 Task: Set and save  "Maximum motion vector length" for "H.264/MPEG-4 Part 10/AVC encoder (x264 10-bit)" to -1.
Action: Mouse moved to (131, 16)
Screenshot: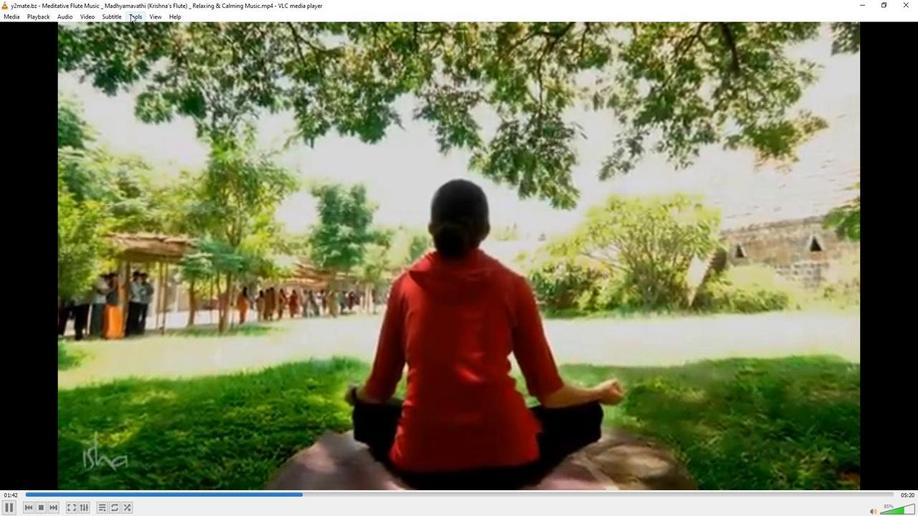 
Action: Mouse pressed left at (131, 16)
Screenshot: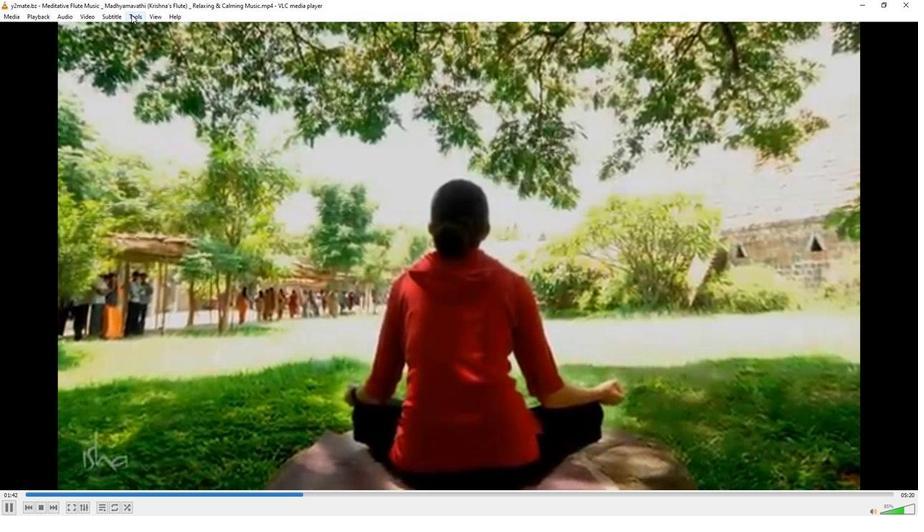 
Action: Mouse moved to (152, 128)
Screenshot: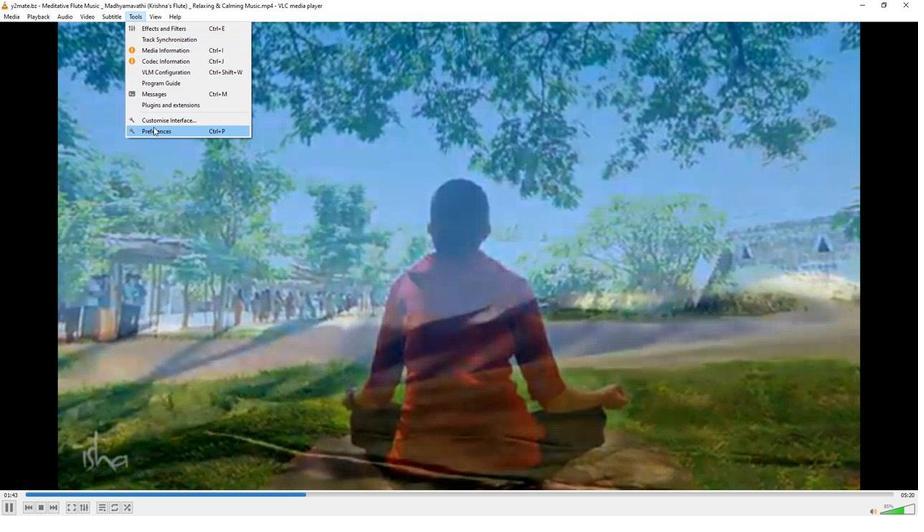 
Action: Mouse pressed left at (152, 128)
Screenshot: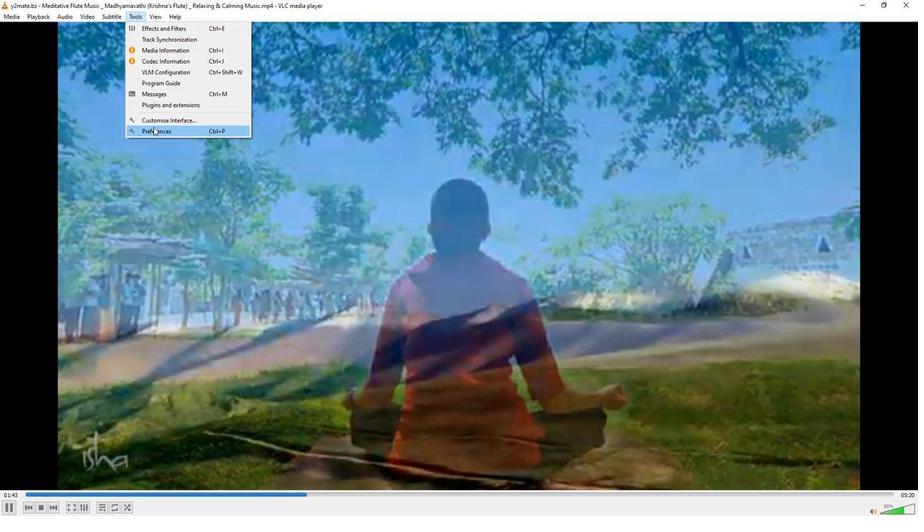 
Action: Mouse moved to (304, 421)
Screenshot: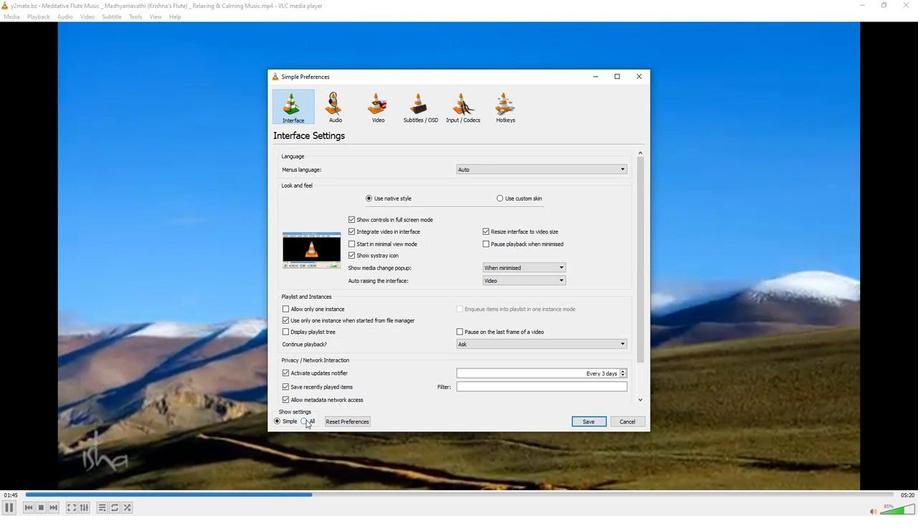 
Action: Mouse pressed left at (304, 421)
Screenshot: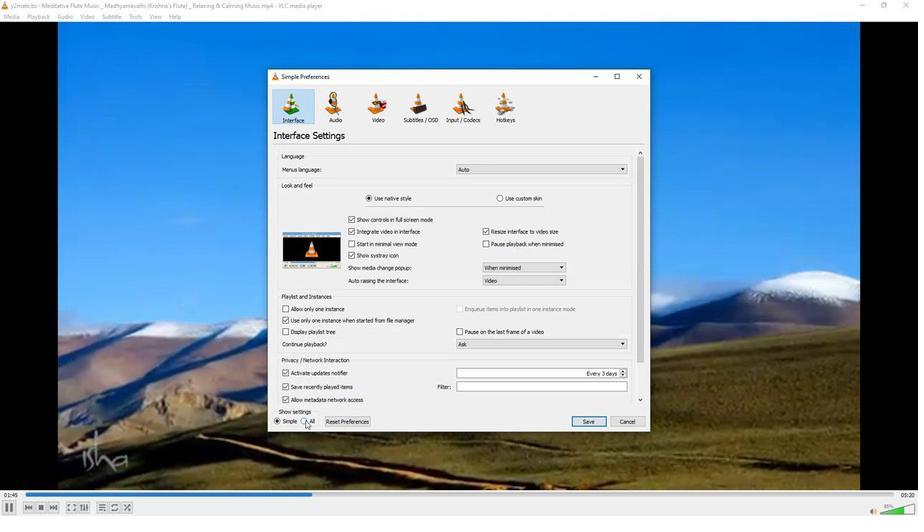 
Action: Mouse moved to (286, 327)
Screenshot: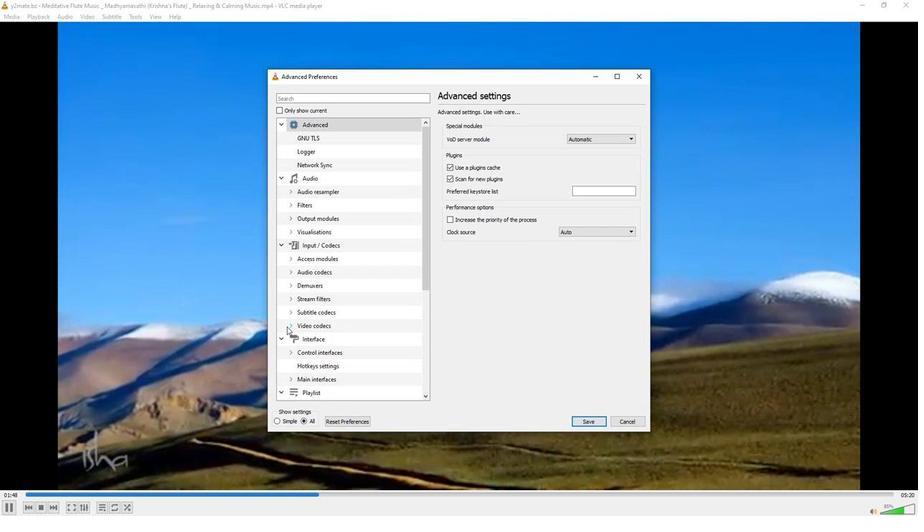 
Action: Mouse pressed left at (286, 327)
Screenshot: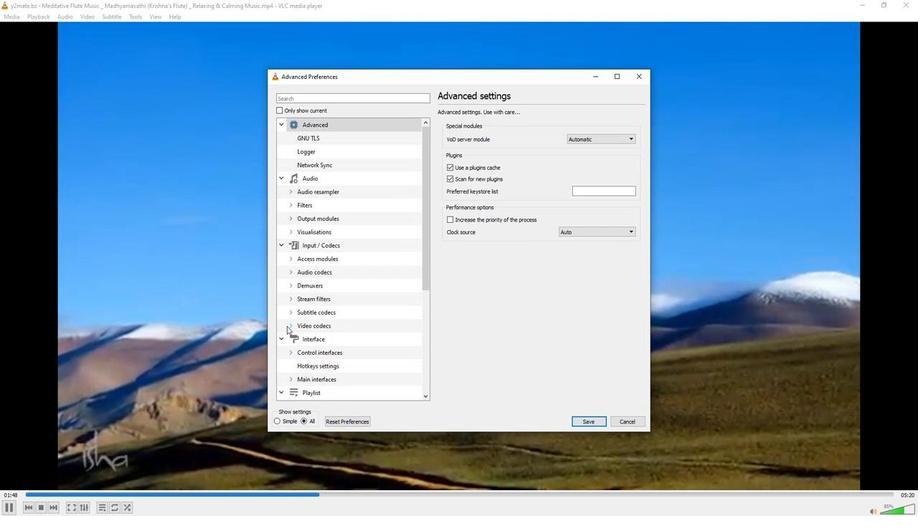 
Action: Mouse moved to (297, 342)
Screenshot: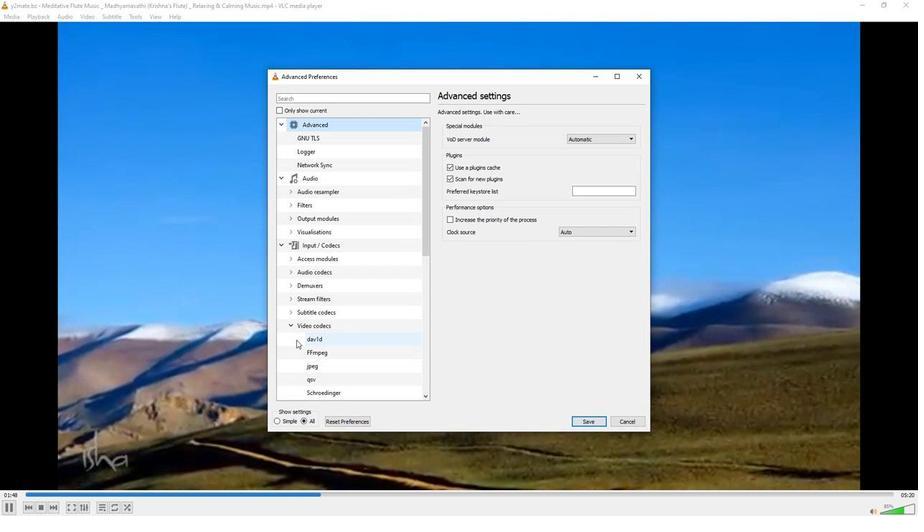 
Action: Mouse scrolled (297, 342) with delta (0, 0)
Screenshot: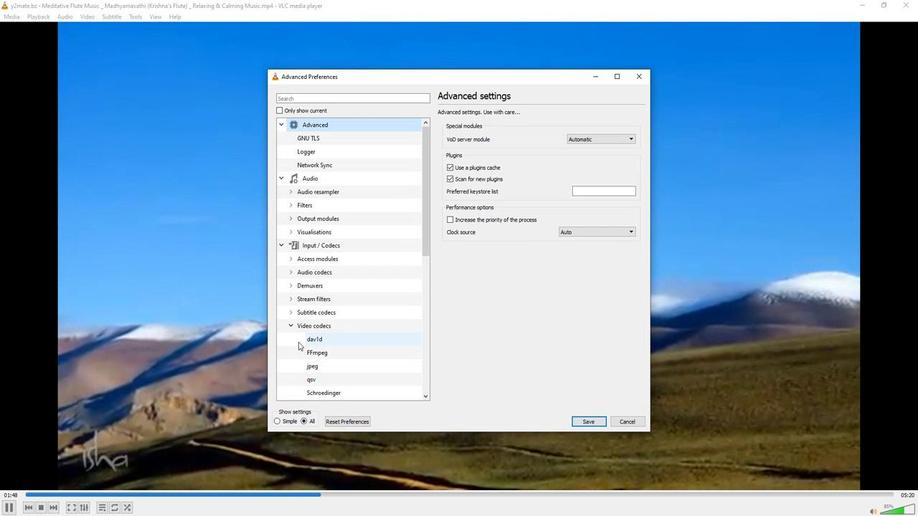 
Action: Mouse scrolled (297, 342) with delta (0, 0)
Screenshot: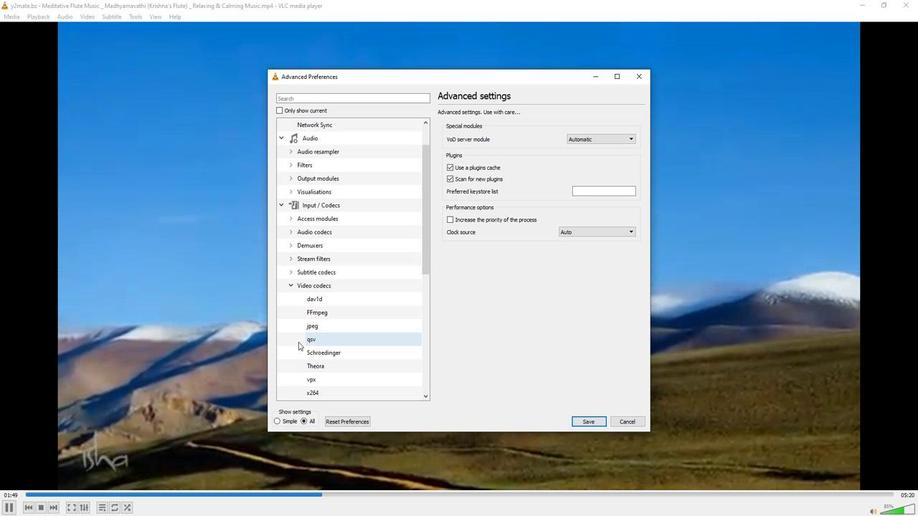
Action: Mouse moved to (311, 367)
Screenshot: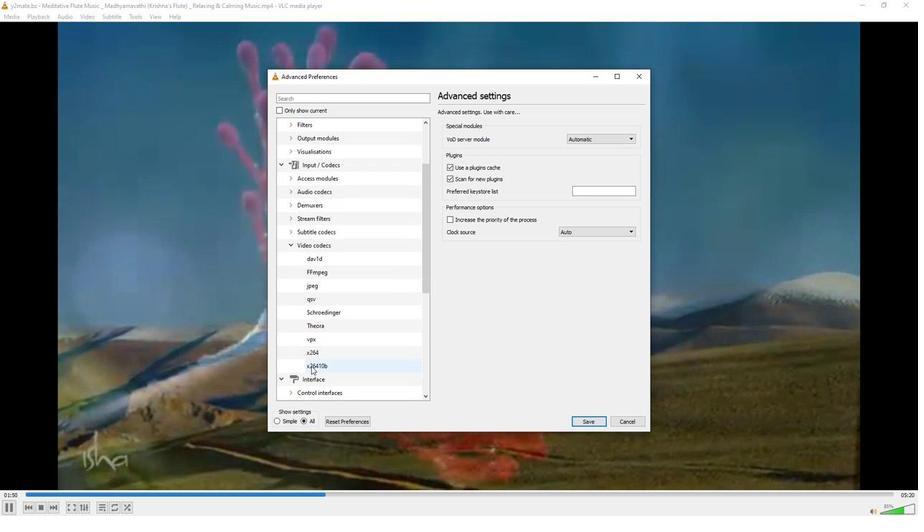 
Action: Mouse pressed left at (311, 367)
Screenshot: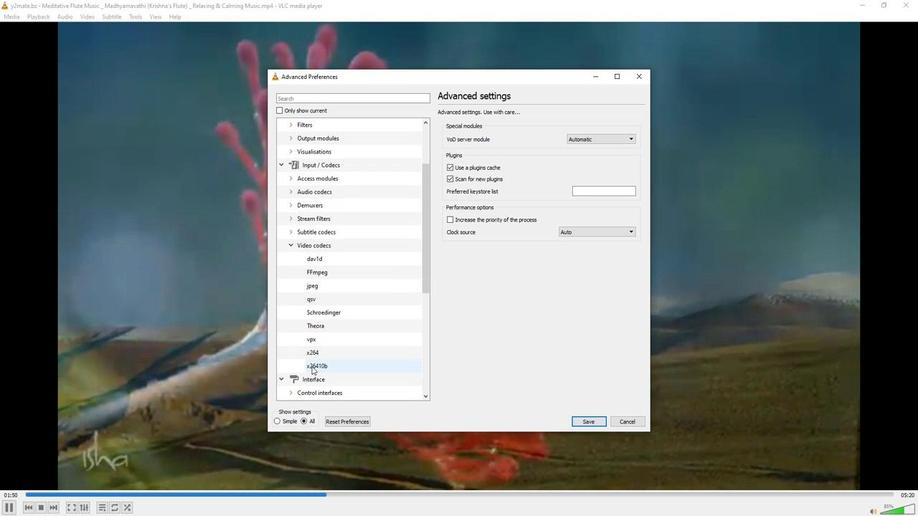 
Action: Mouse moved to (472, 335)
Screenshot: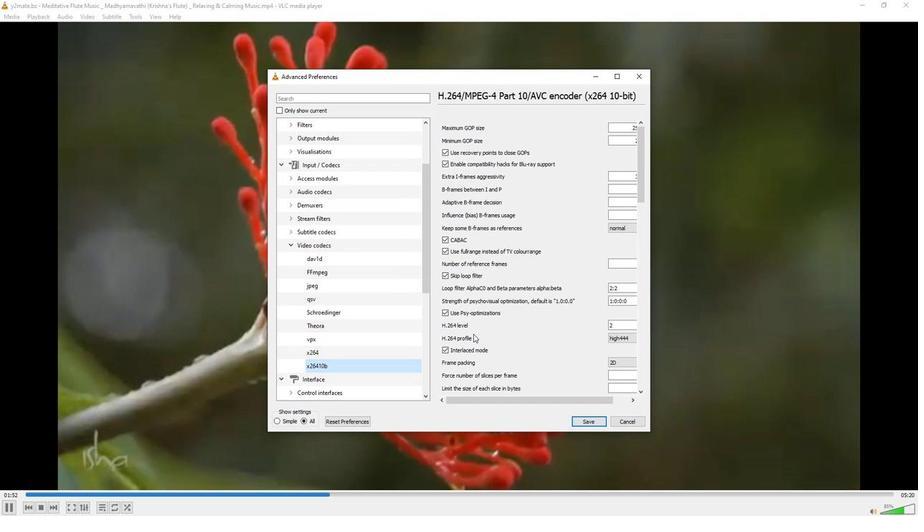 
Action: Mouse scrolled (472, 335) with delta (0, 0)
Screenshot: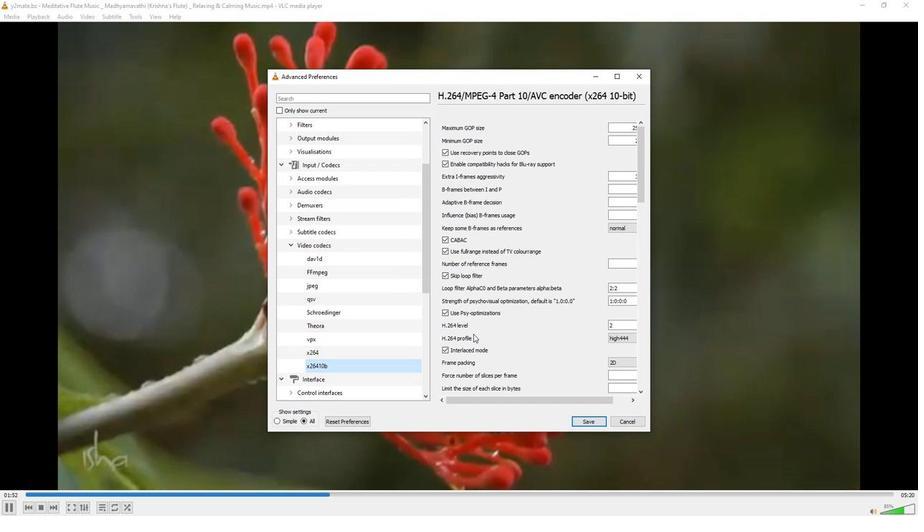 
Action: Mouse scrolled (472, 335) with delta (0, 0)
Screenshot: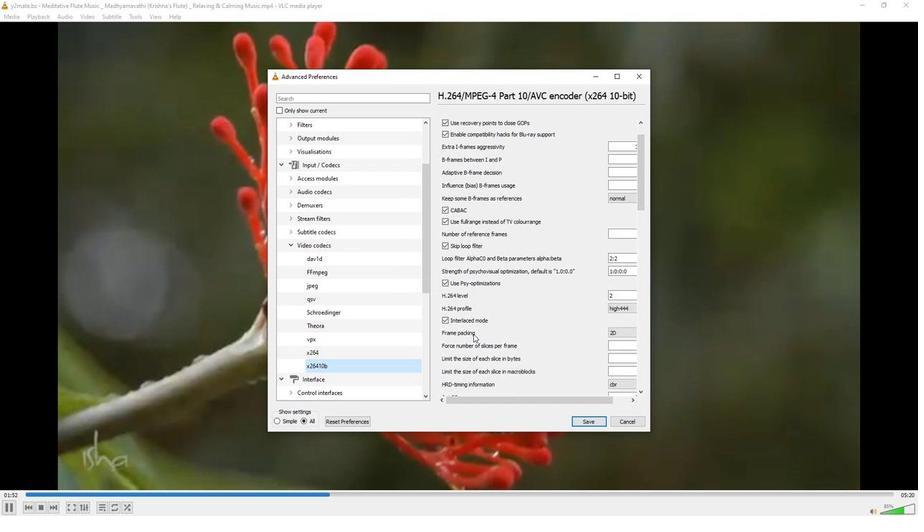 
Action: Mouse moved to (472, 334)
Screenshot: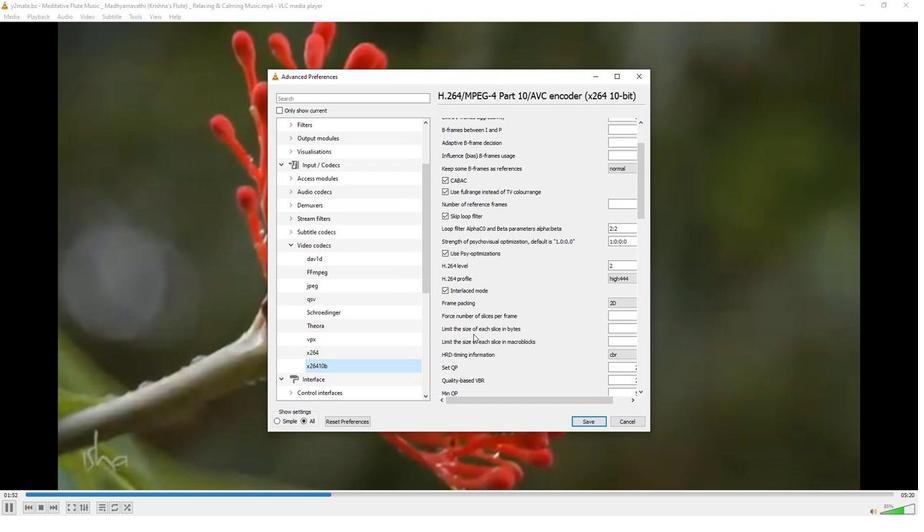 
Action: Mouse scrolled (472, 333) with delta (0, 0)
Screenshot: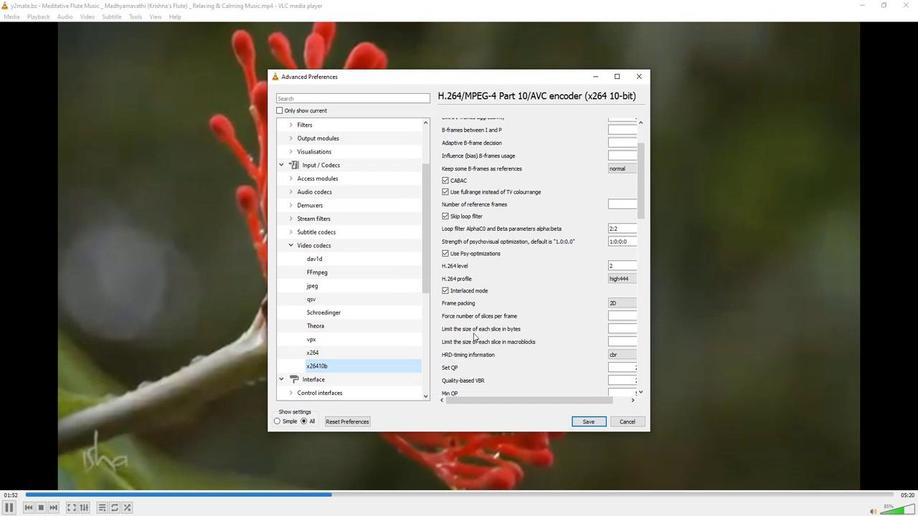 
Action: Mouse scrolled (472, 333) with delta (0, 0)
Screenshot: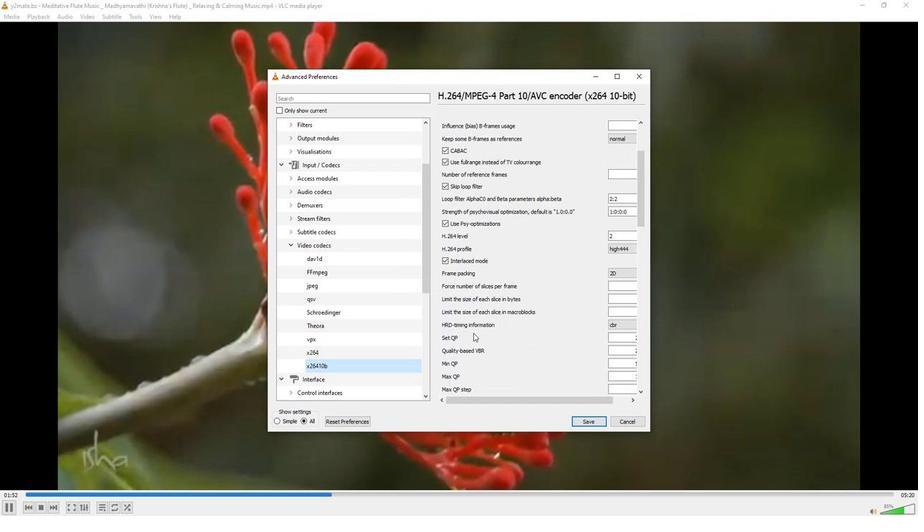 
Action: Mouse scrolled (472, 333) with delta (0, 0)
Screenshot: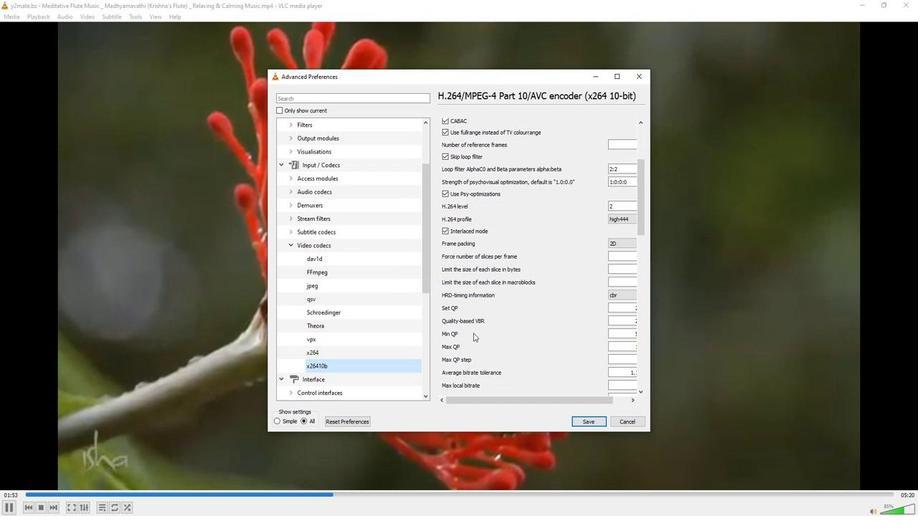 
Action: Mouse scrolled (472, 333) with delta (0, 0)
Screenshot: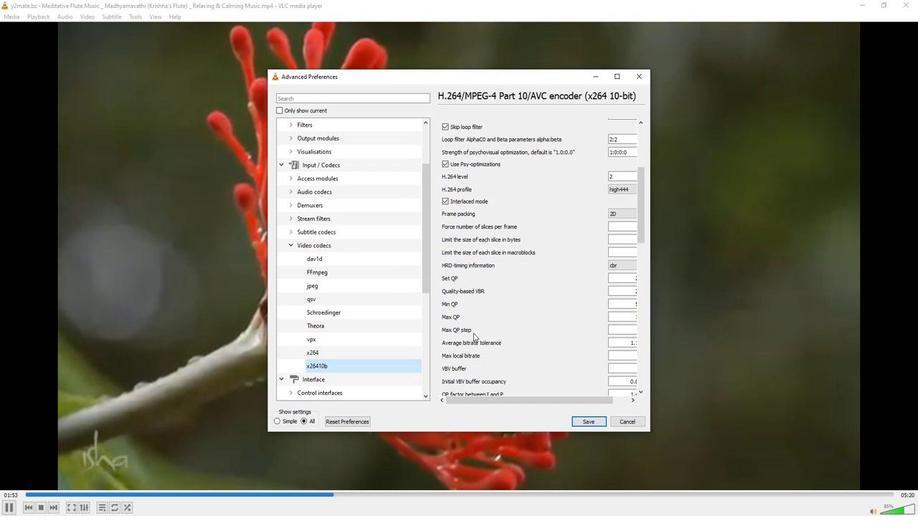 
Action: Mouse scrolled (472, 333) with delta (0, 0)
Screenshot: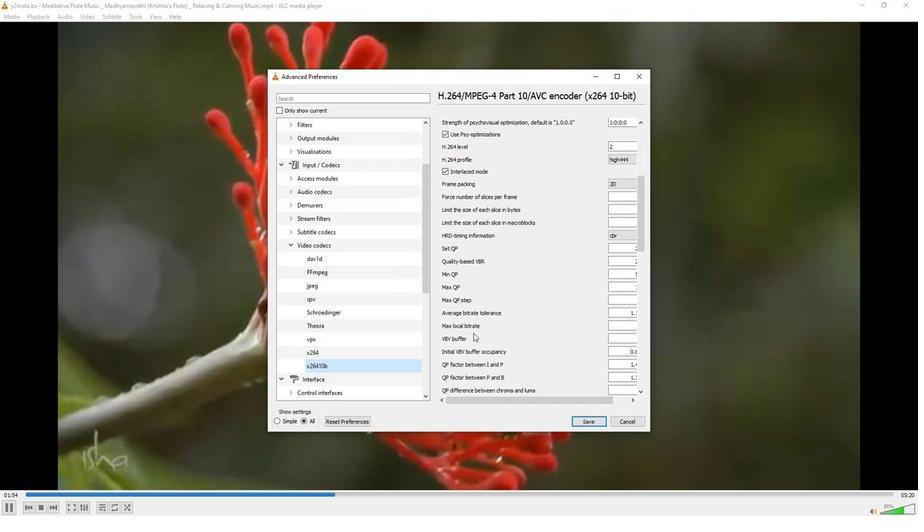 
Action: Mouse scrolled (472, 333) with delta (0, 0)
Screenshot: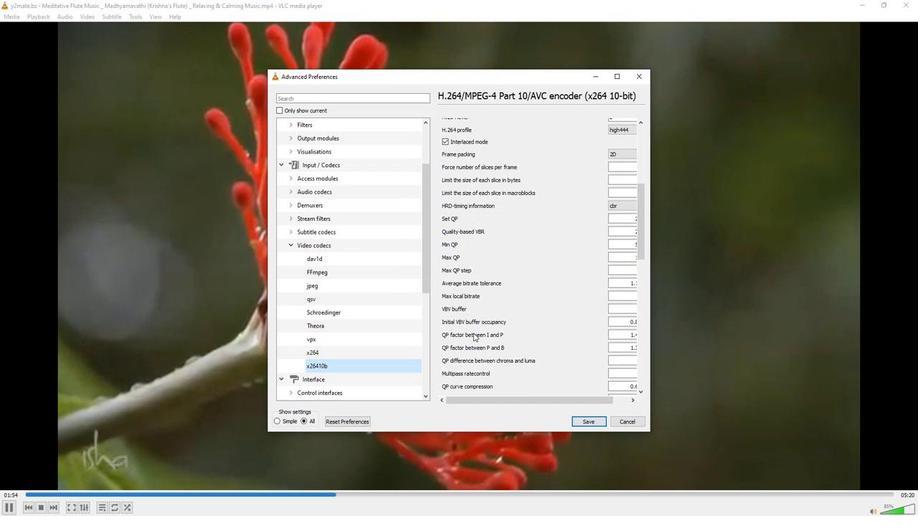 
Action: Mouse scrolled (472, 333) with delta (0, 0)
Screenshot: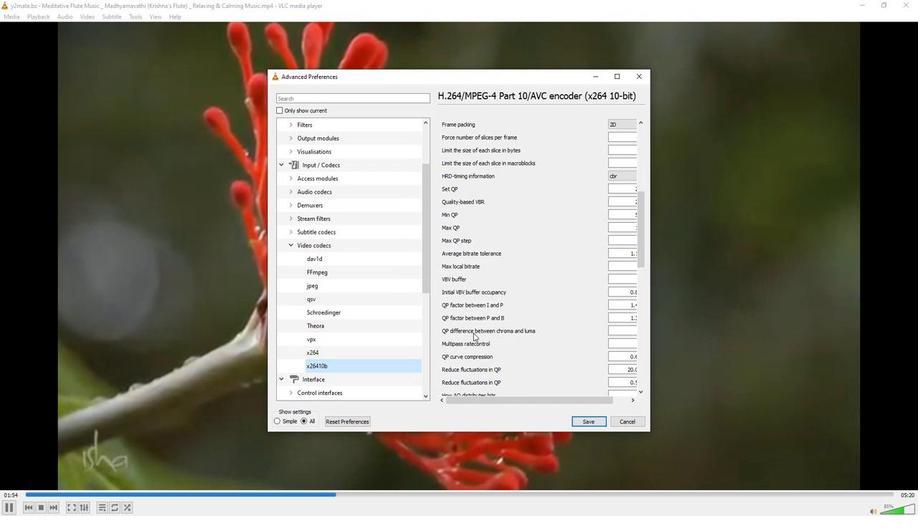 
Action: Mouse scrolled (472, 333) with delta (0, 0)
Screenshot: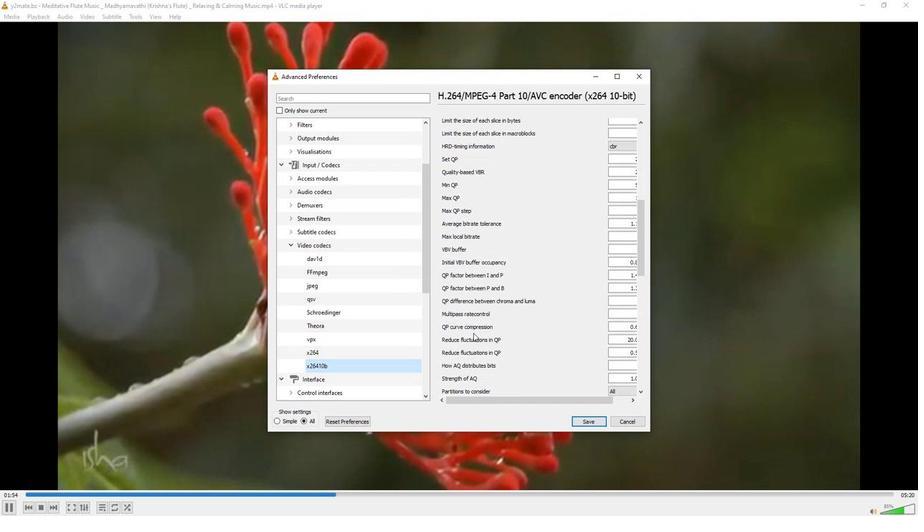 
Action: Mouse scrolled (472, 333) with delta (0, 0)
Screenshot: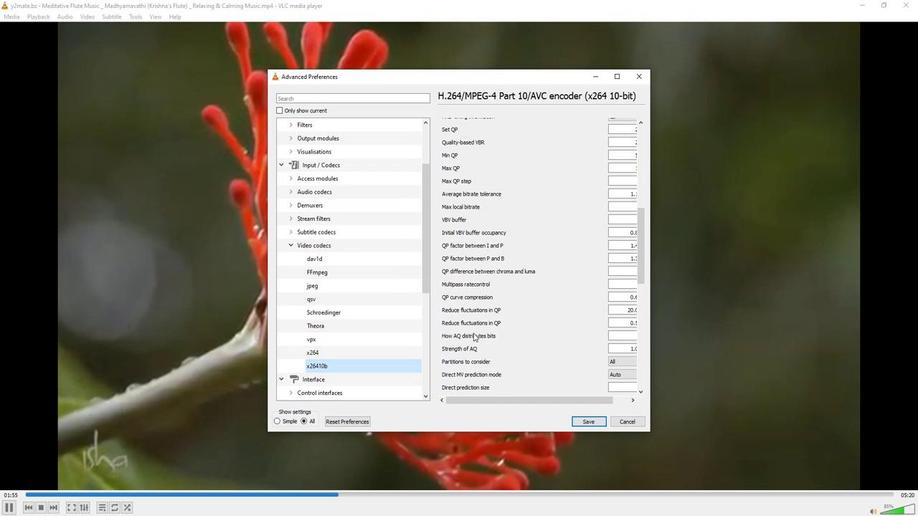 
Action: Mouse scrolled (472, 333) with delta (0, 0)
Screenshot: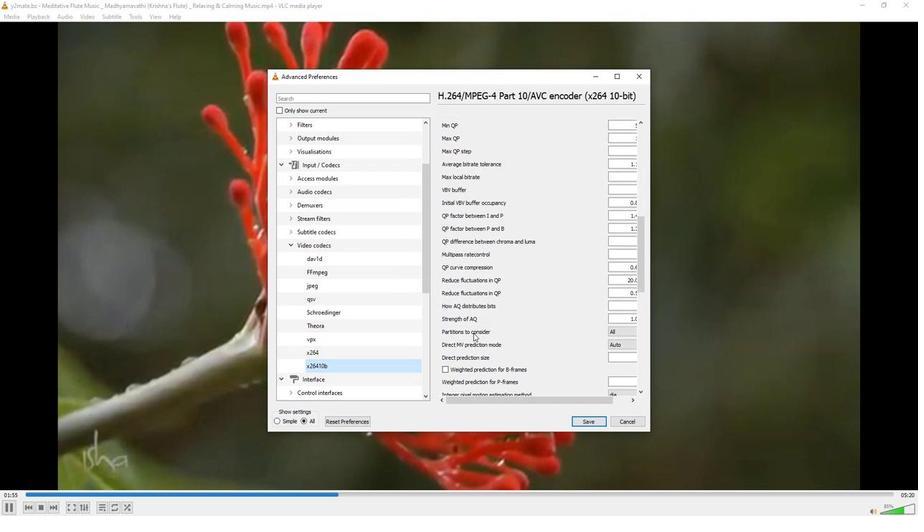 
Action: Mouse scrolled (472, 333) with delta (0, 0)
Screenshot: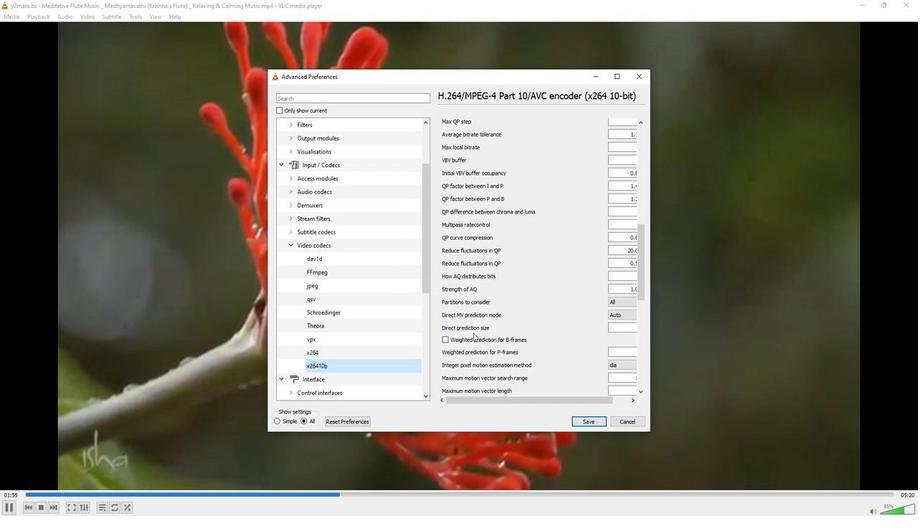 
Action: Mouse moved to (543, 401)
Screenshot: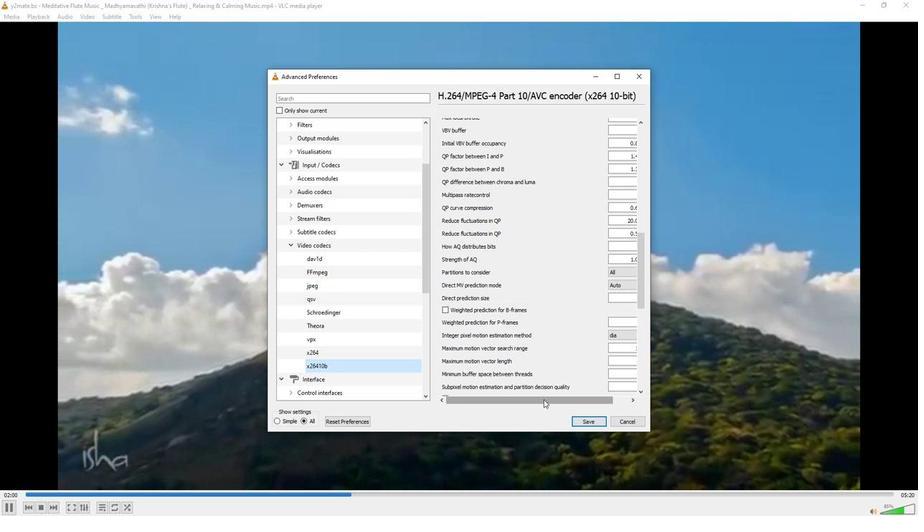 
Action: Mouse pressed left at (543, 401)
Screenshot: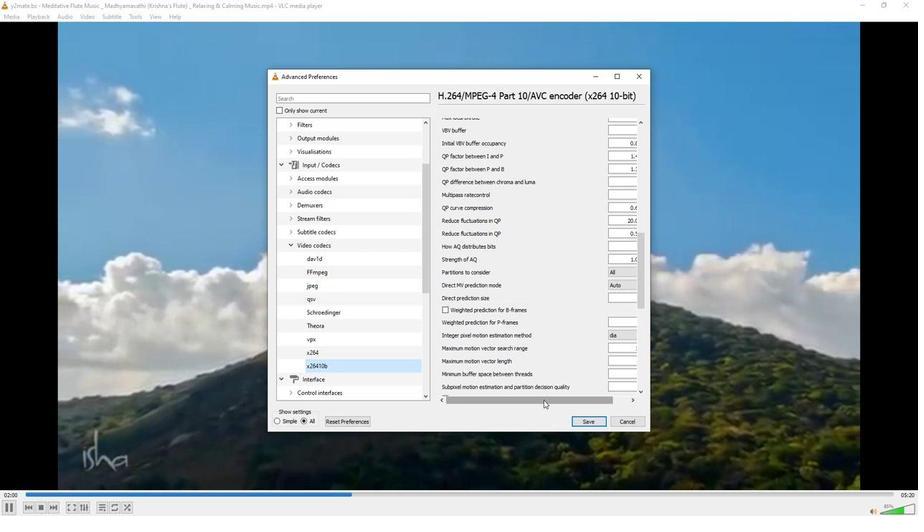 
Action: Mouse moved to (522, 403)
Screenshot: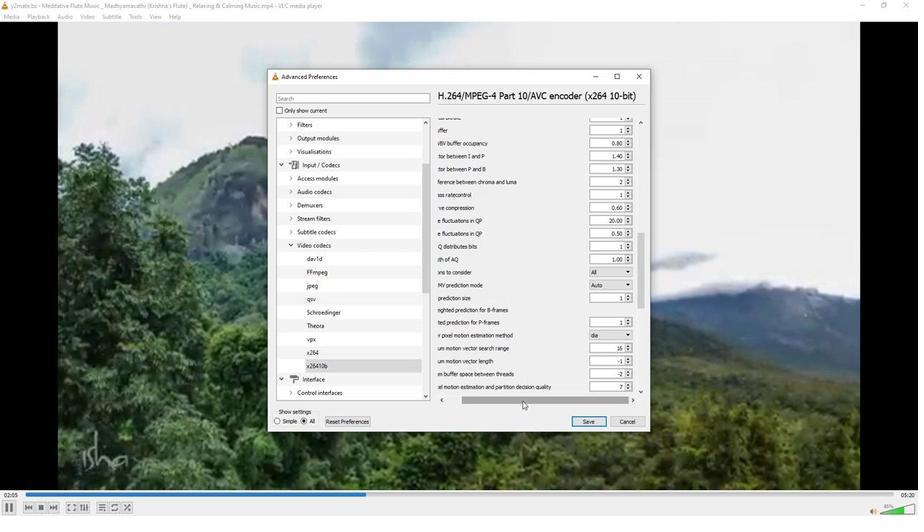
Action: Mouse pressed left at (522, 403)
Screenshot: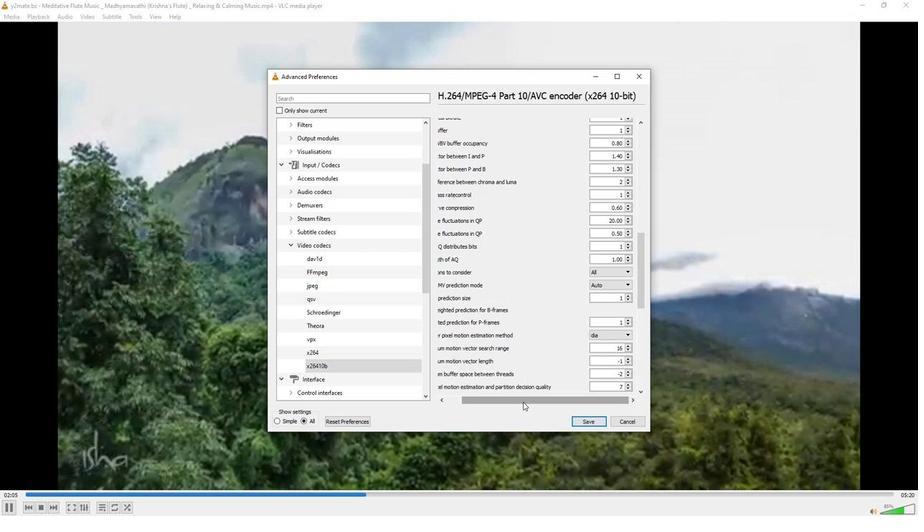 
Action: Mouse moved to (563, 398)
Screenshot: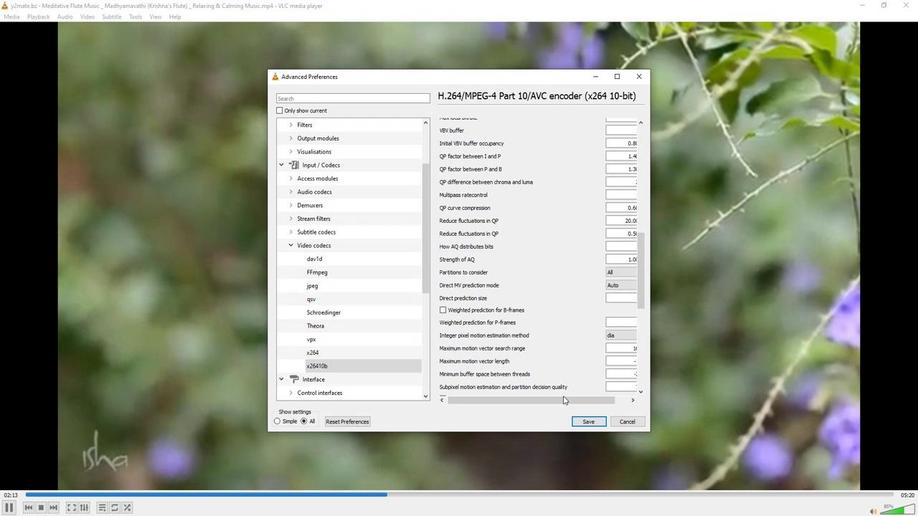 
Action: Mouse pressed left at (563, 398)
Screenshot: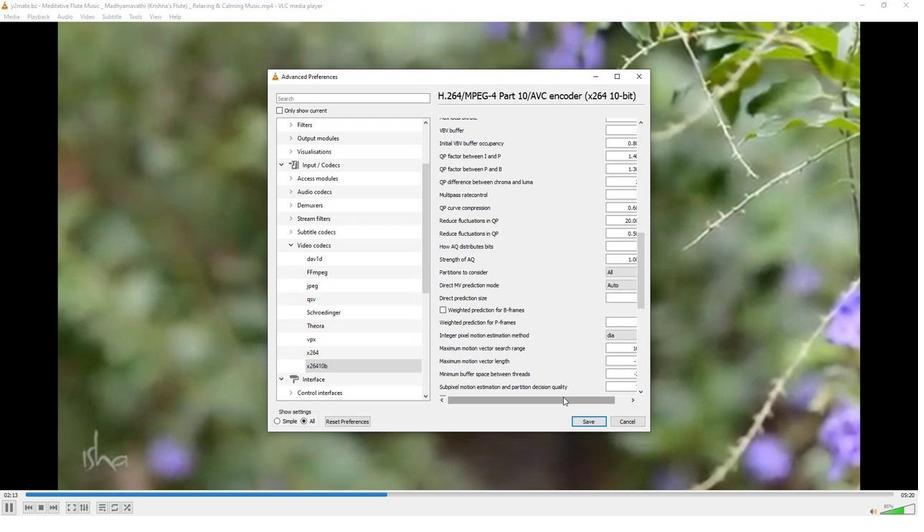 
Action: Mouse moved to (625, 357)
Screenshot: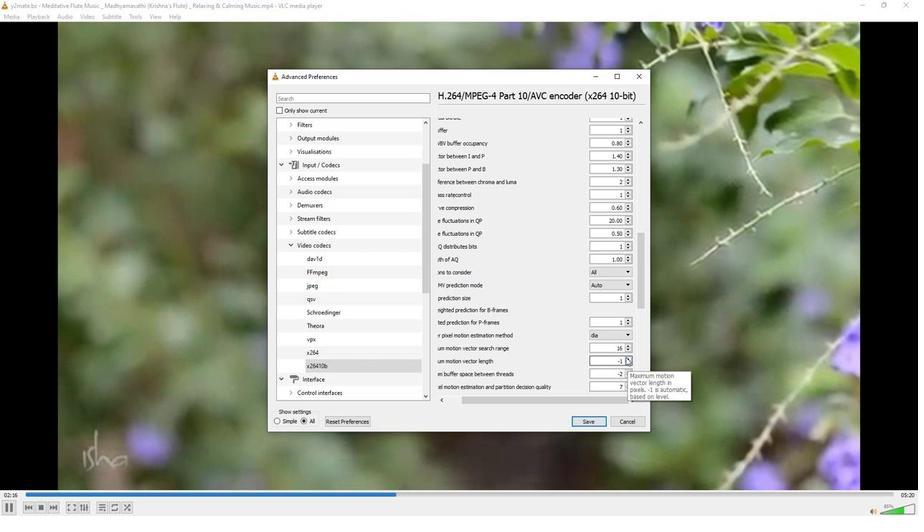 
Action: Mouse pressed left at (625, 357)
Screenshot: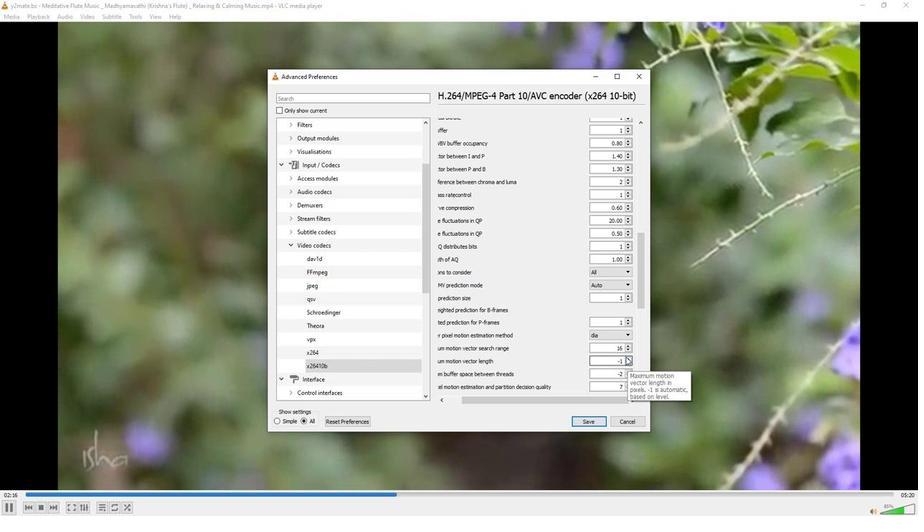 
Action: Mouse moved to (627, 362)
Screenshot: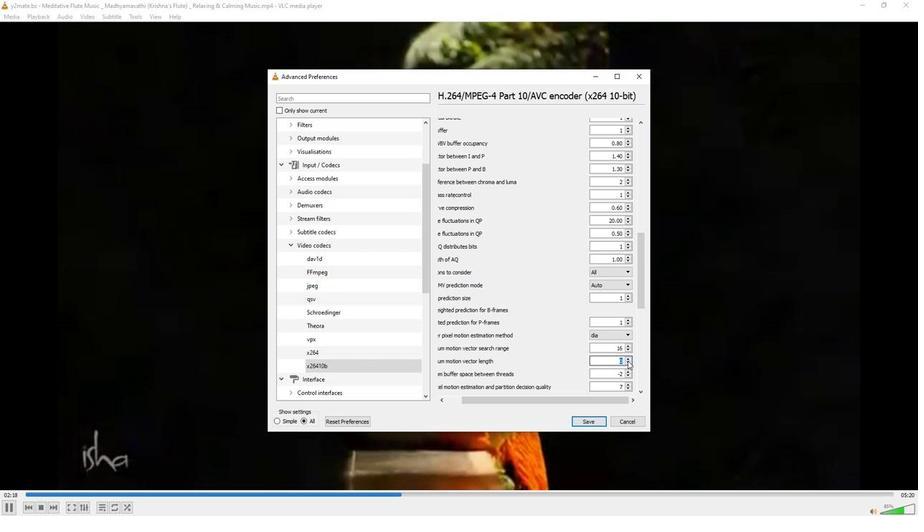 
Action: Mouse pressed left at (627, 362)
Screenshot: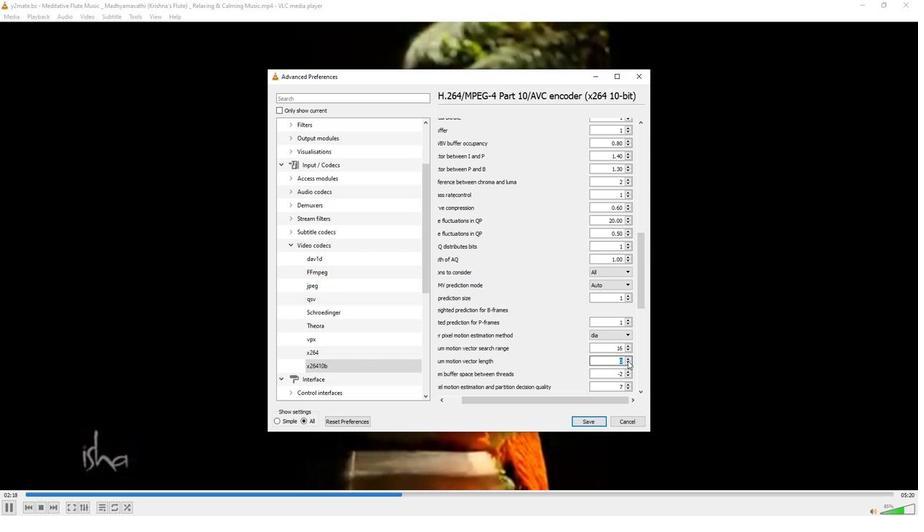 
Action: Mouse moved to (657, 323)
Screenshot: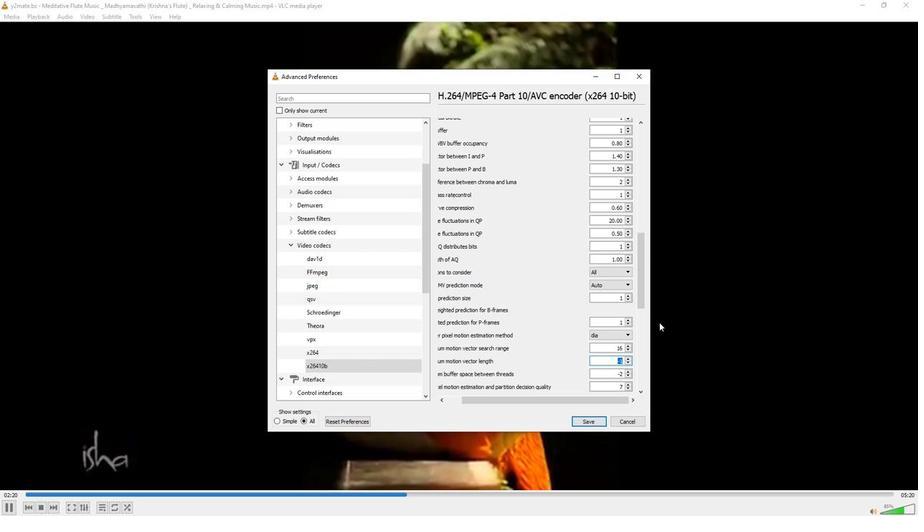 
